 Task: Create a due date automation when advanced on, 2 days before a card is due add fields with custom field "Resume" set to a date not in this week at 11:00 AM.
Action: Mouse moved to (996, 77)
Screenshot: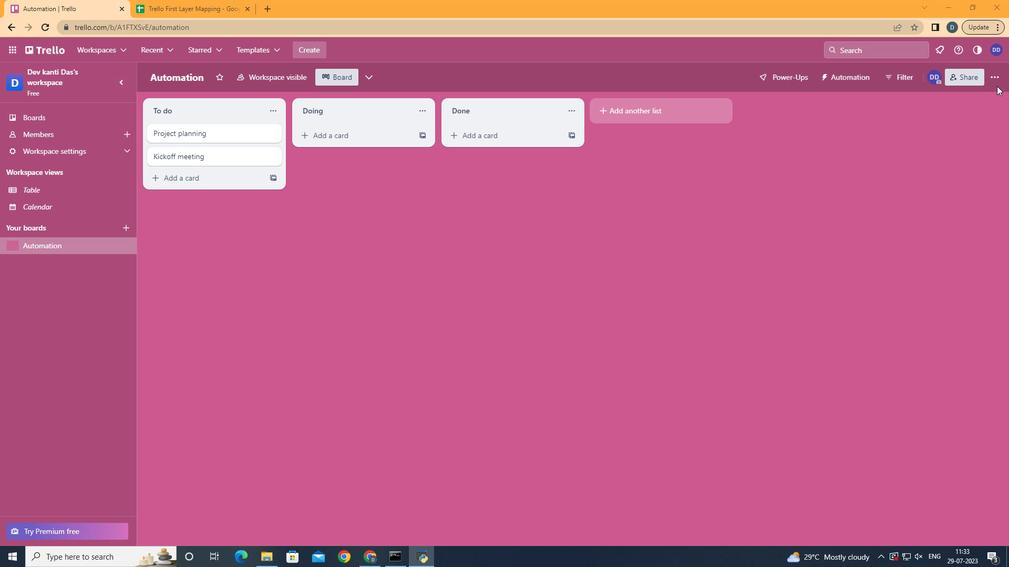 
Action: Mouse pressed left at (996, 77)
Screenshot: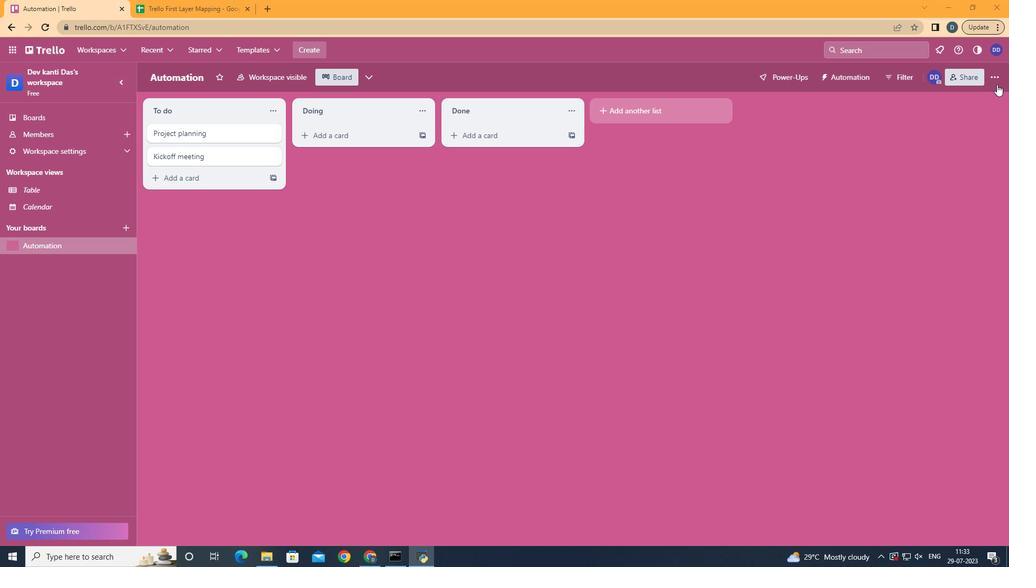 
Action: Mouse moved to (936, 205)
Screenshot: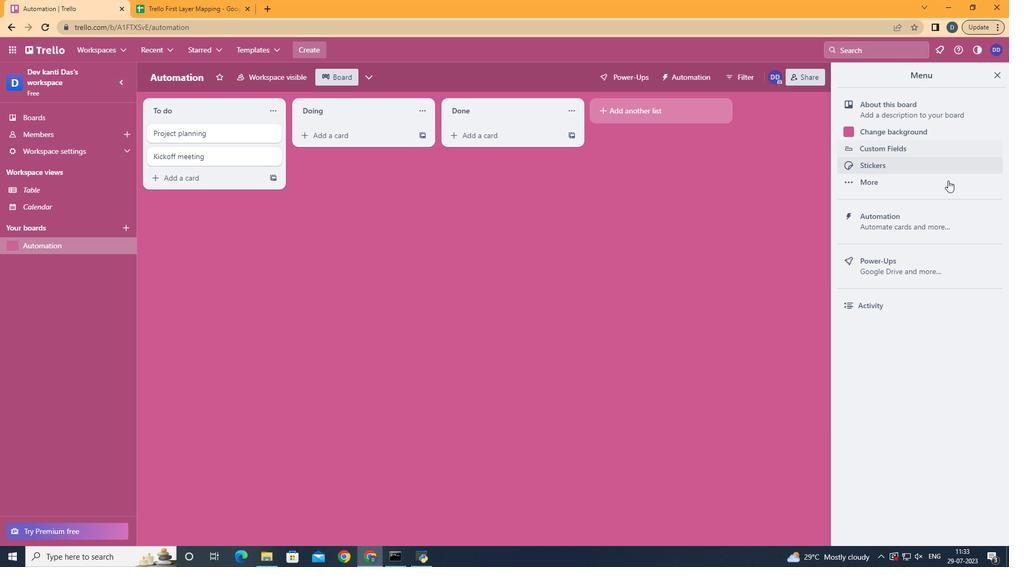 
Action: Mouse pressed left at (936, 205)
Screenshot: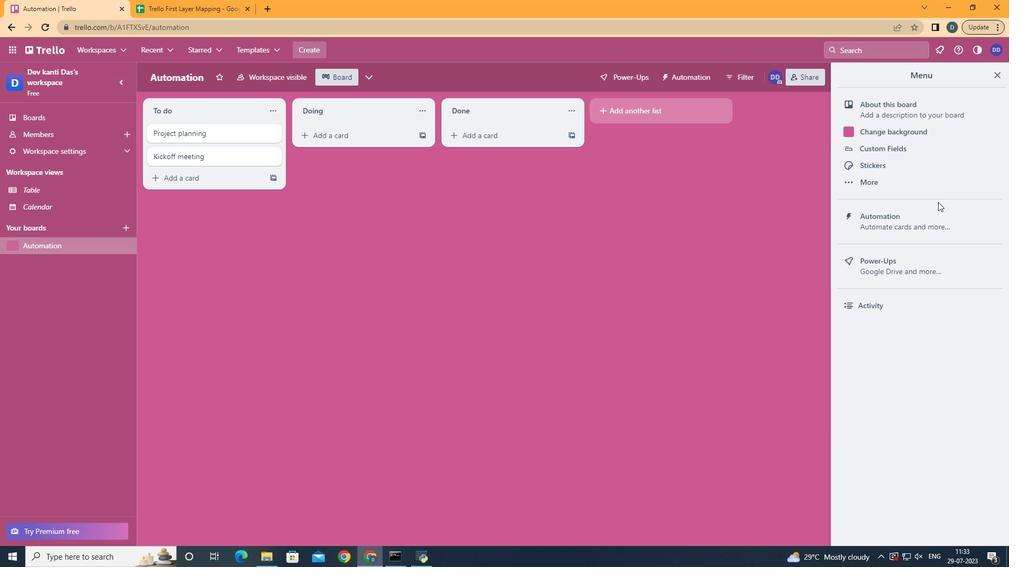 
Action: Mouse moved to (931, 218)
Screenshot: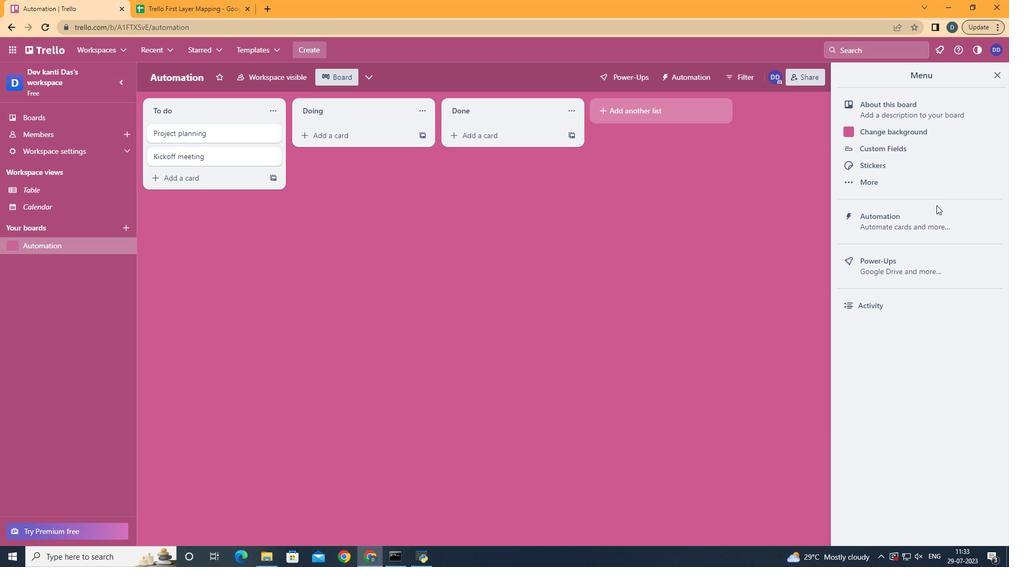 
Action: Mouse pressed left at (931, 218)
Screenshot: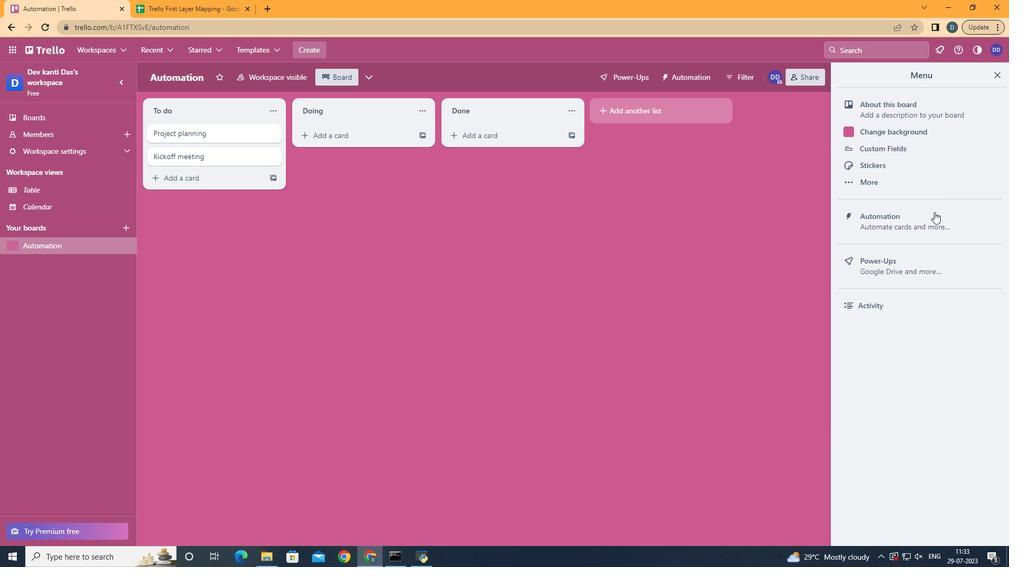 
Action: Mouse moved to (202, 200)
Screenshot: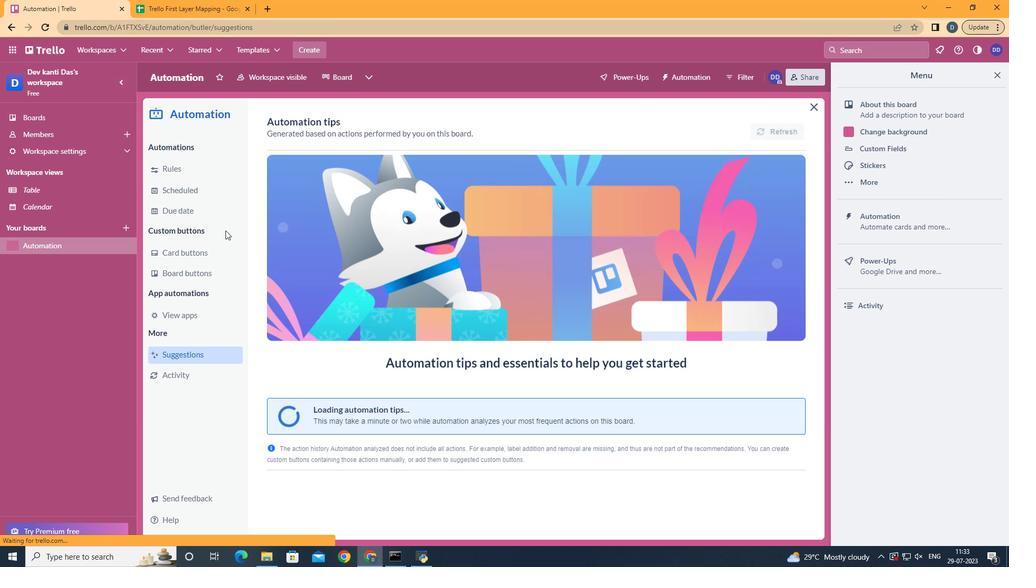 
Action: Mouse pressed left at (202, 200)
Screenshot: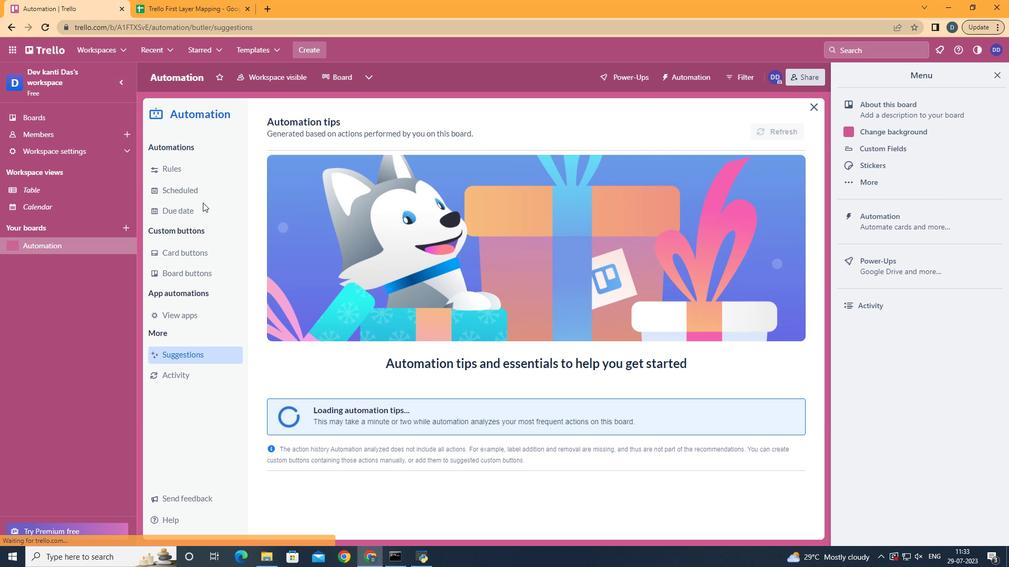 
Action: Mouse moved to (194, 218)
Screenshot: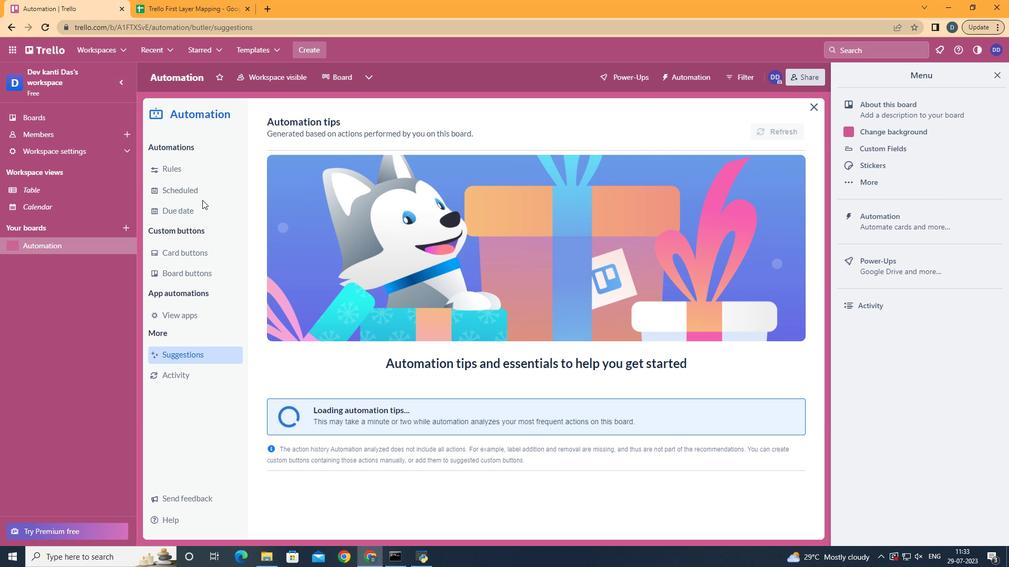 
Action: Mouse pressed left at (194, 218)
Screenshot: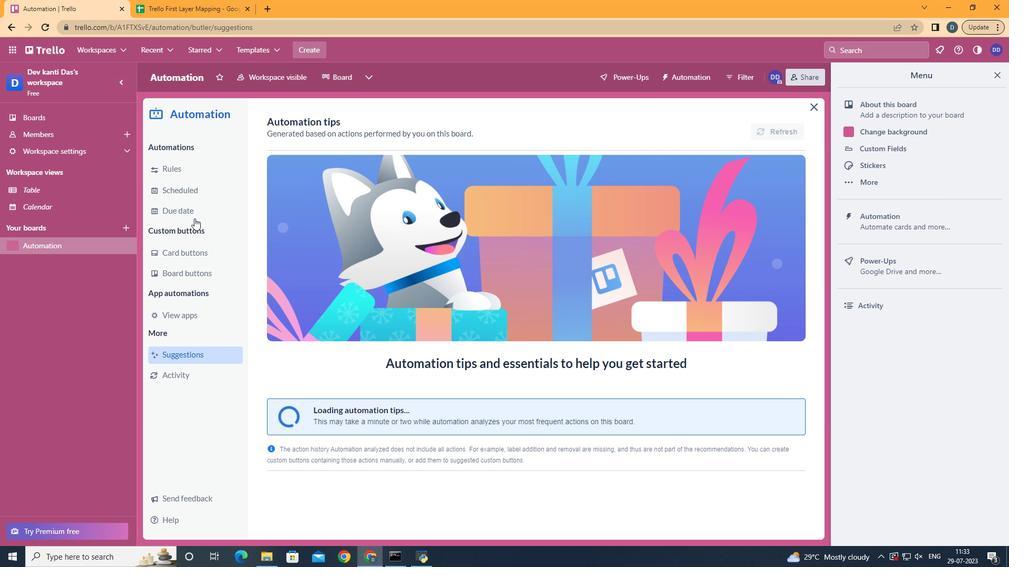 
Action: Mouse moved to (757, 128)
Screenshot: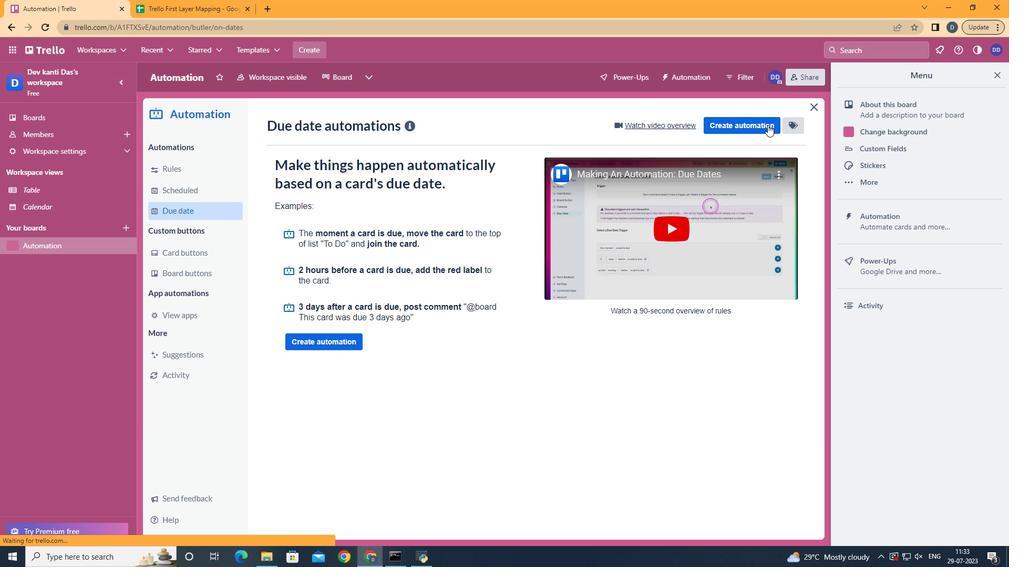 
Action: Mouse pressed left at (757, 128)
Screenshot: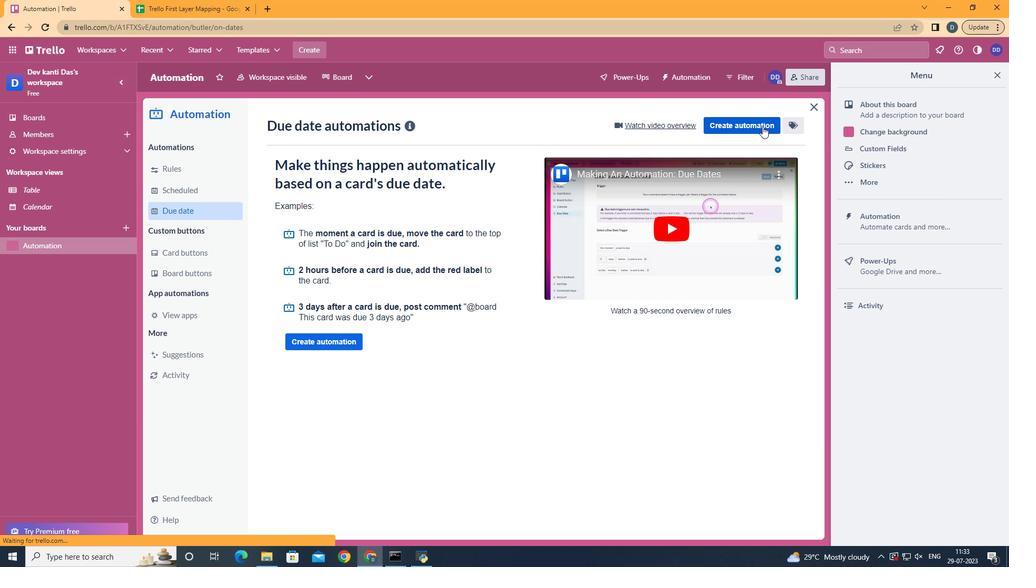 
Action: Mouse moved to (644, 227)
Screenshot: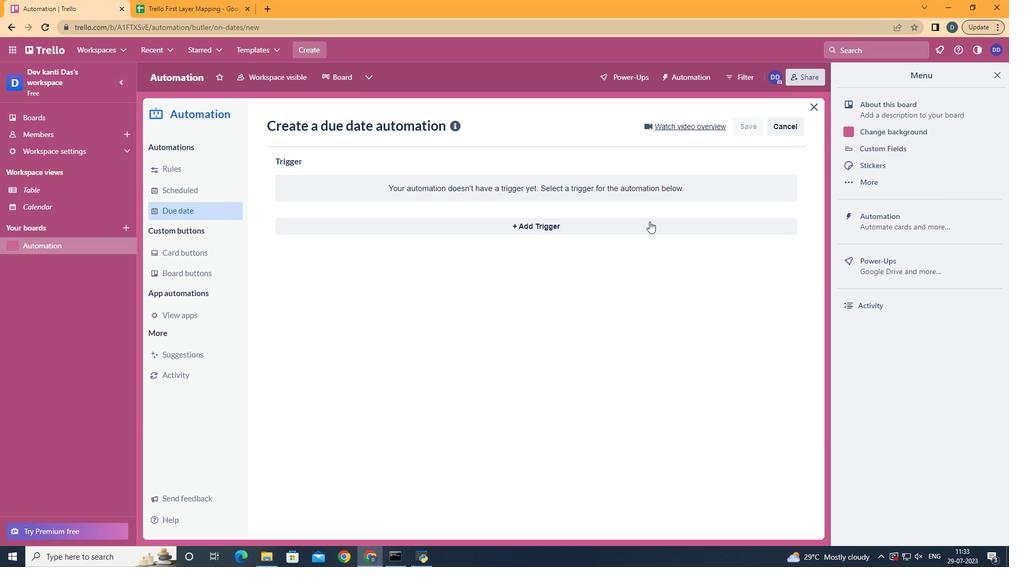 
Action: Mouse pressed left at (644, 227)
Screenshot: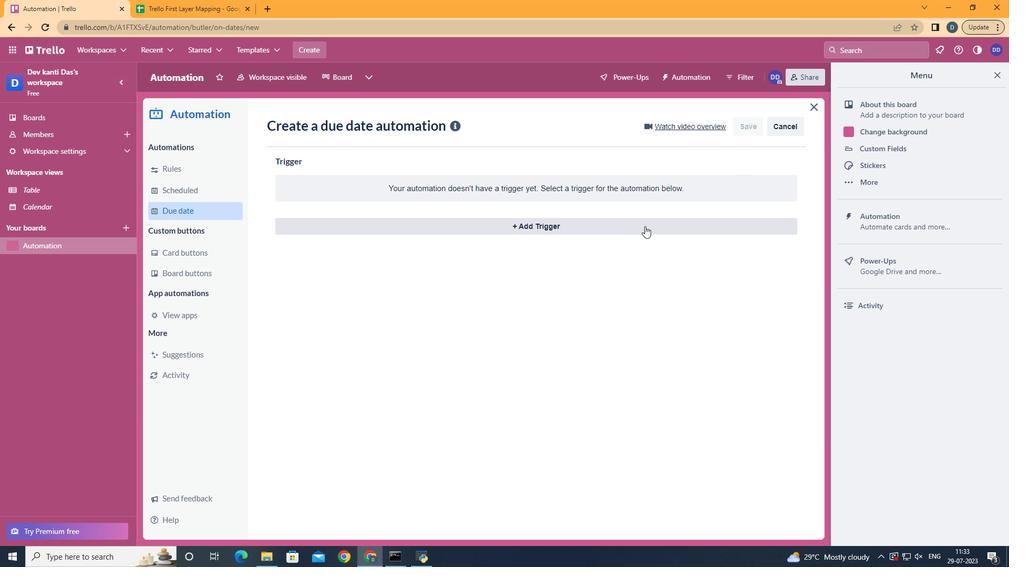 
Action: Mouse moved to (420, 385)
Screenshot: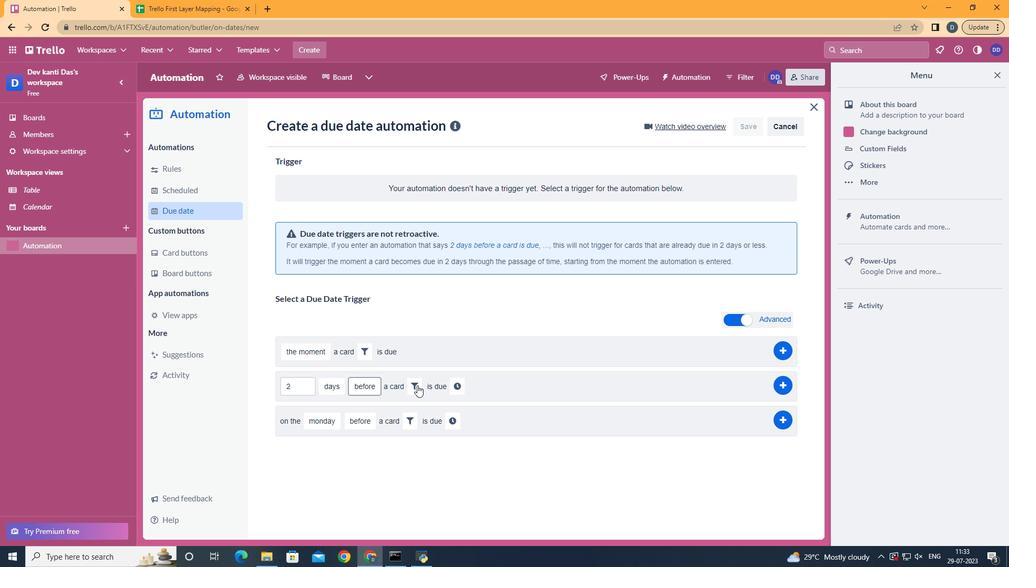
Action: Mouse pressed left at (420, 385)
Screenshot: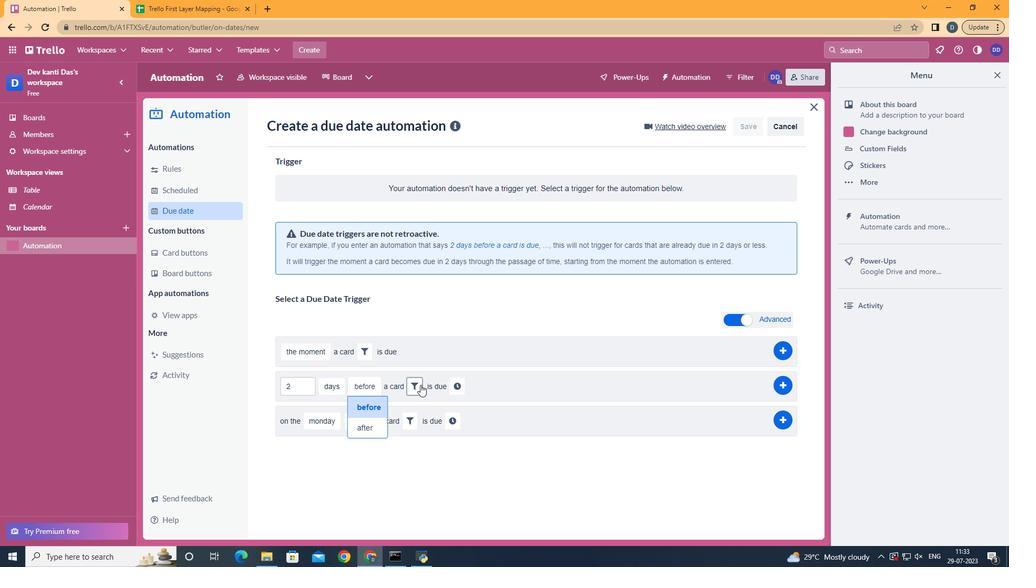 
Action: Mouse moved to (582, 419)
Screenshot: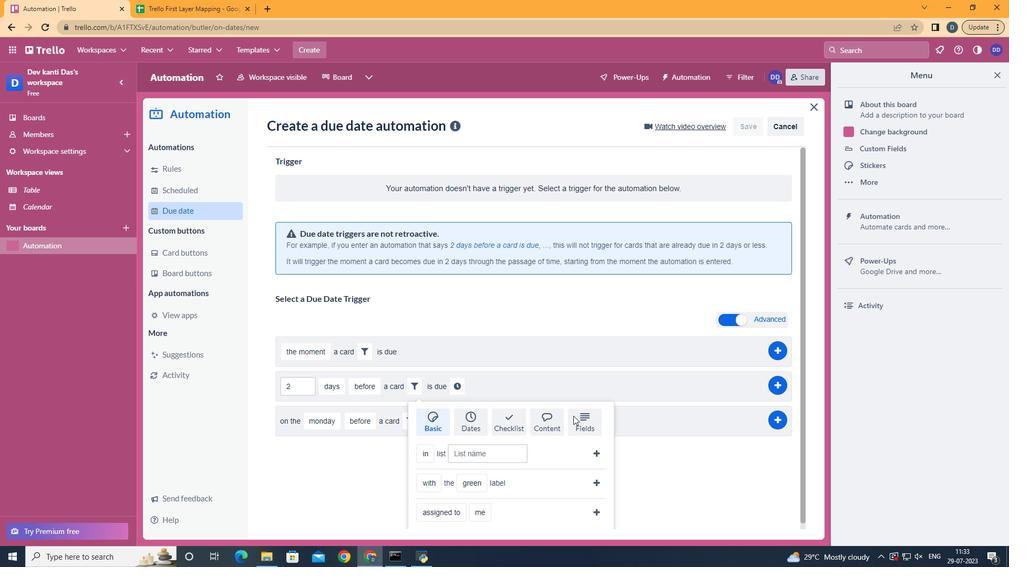 
Action: Mouse pressed left at (582, 419)
Screenshot: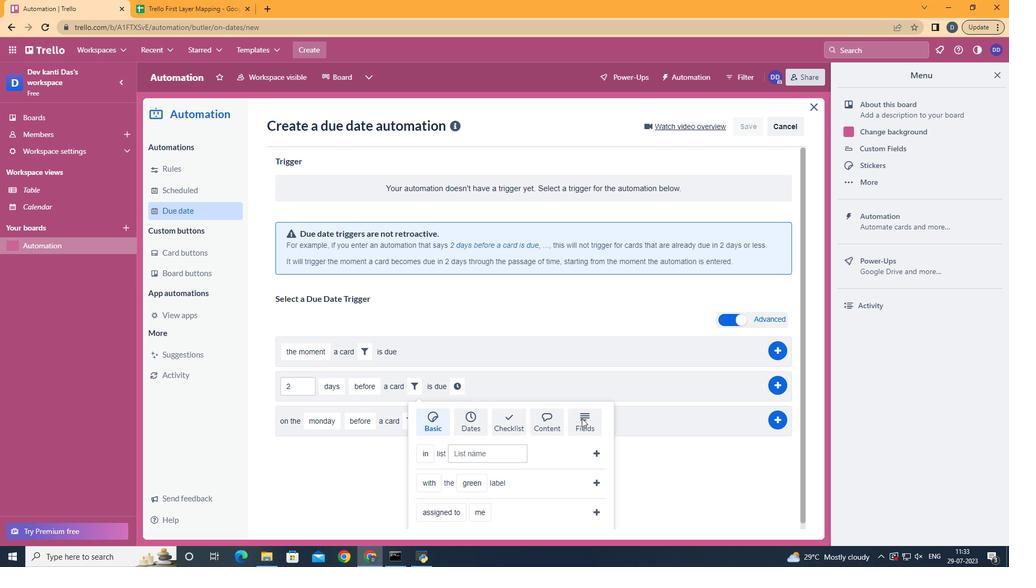 
Action: Mouse moved to (580, 422)
Screenshot: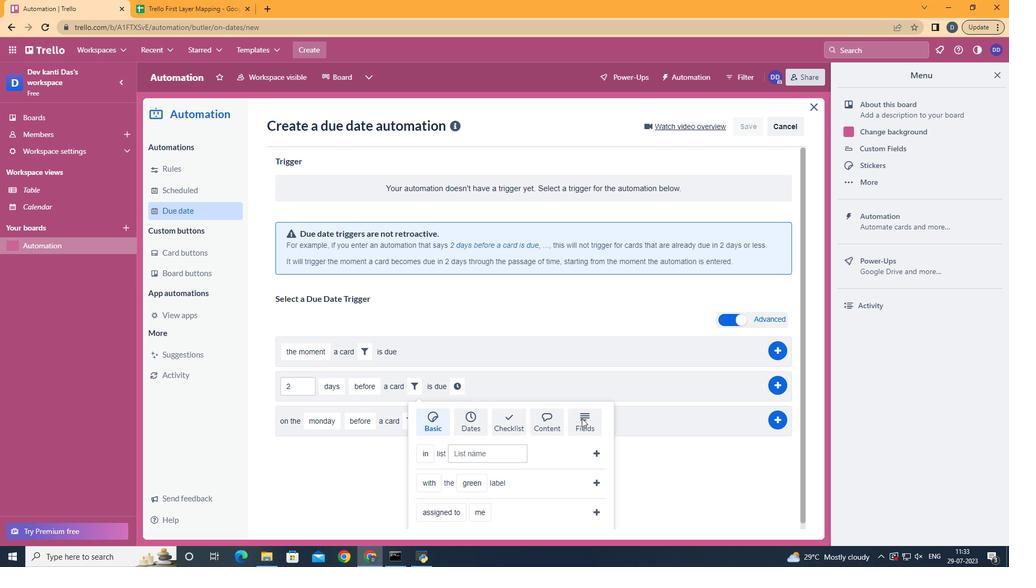 
Action: Mouse scrolled (580, 421) with delta (0, 0)
Screenshot: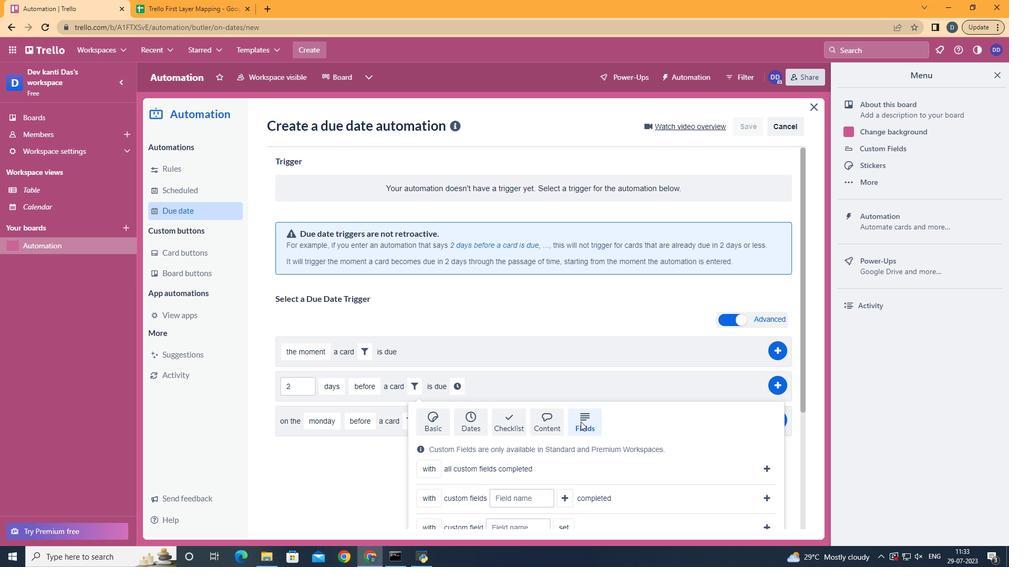 
Action: Mouse scrolled (580, 421) with delta (0, 0)
Screenshot: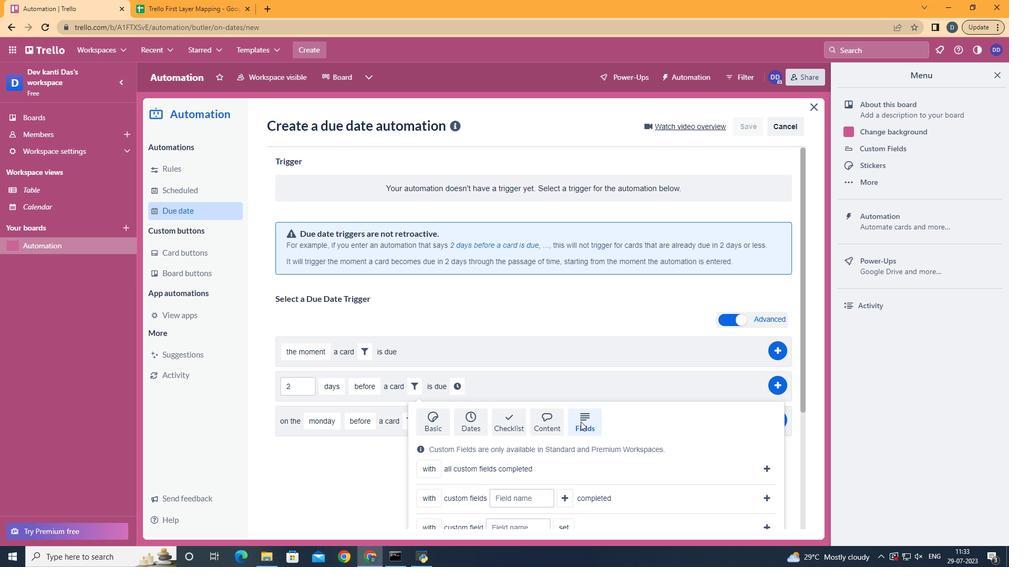 
Action: Mouse scrolled (580, 421) with delta (0, 0)
Screenshot: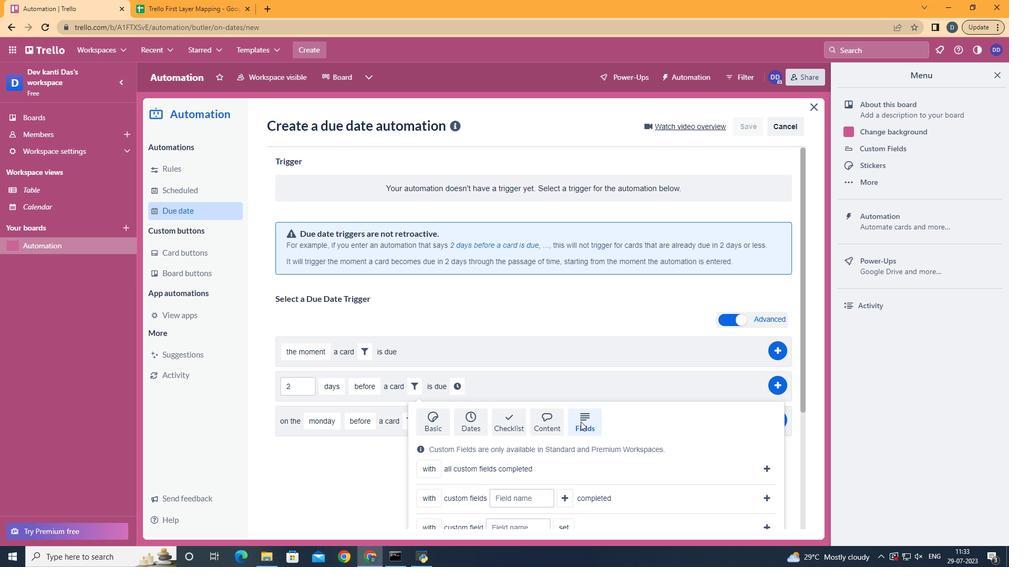 
Action: Mouse scrolled (580, 421) with delta (0, 0)
Screenshot: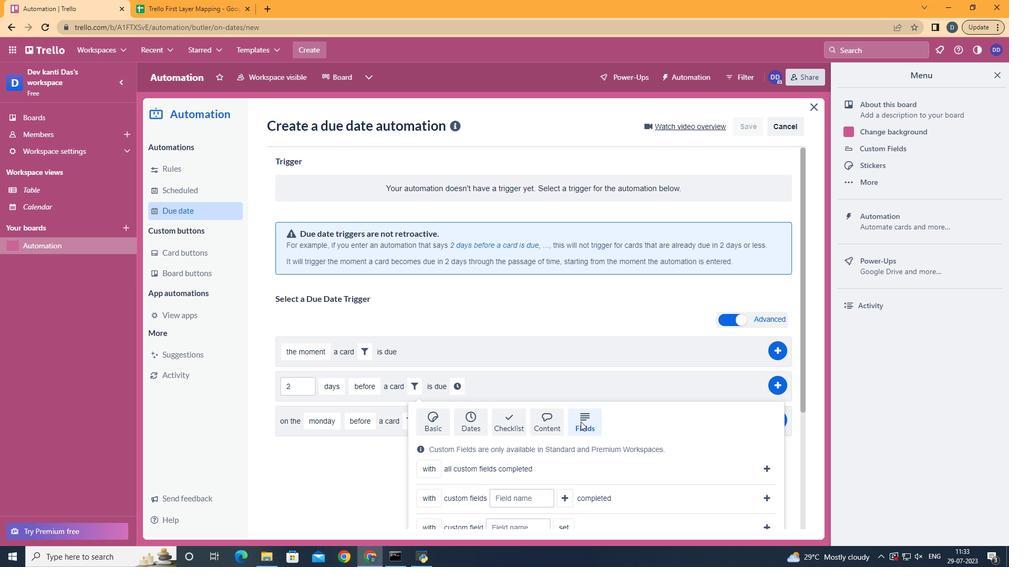 
Action: Mouse scrolled (580, 421) with delta (0, 0)
Screenshot: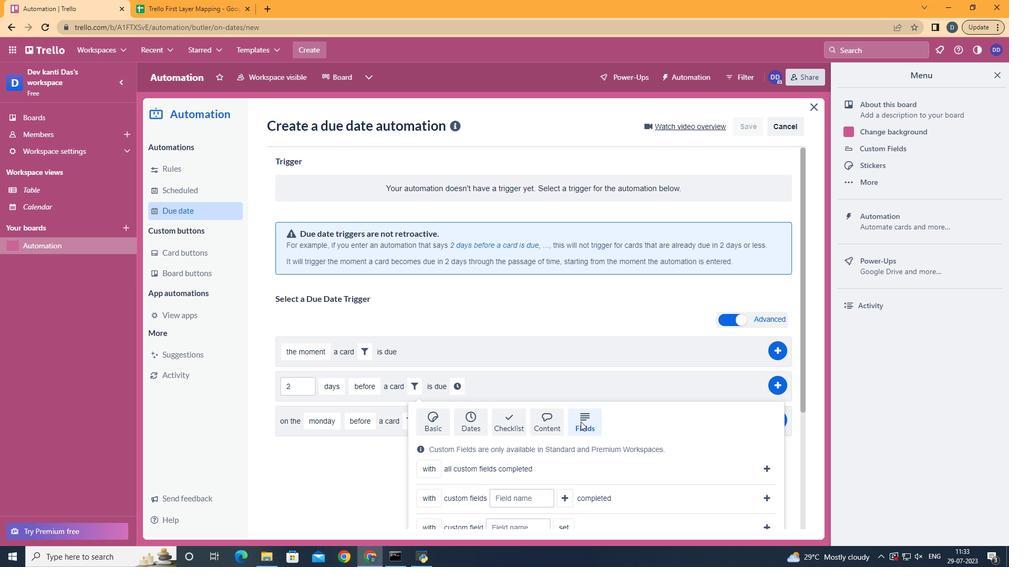 
Action: Mouse moved to (583, 421)
Screenshot: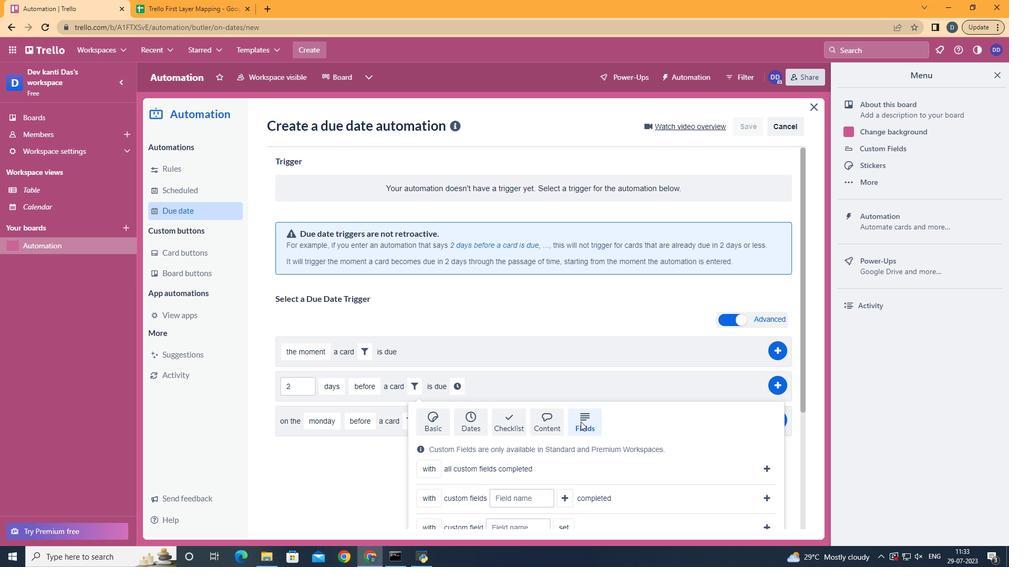 
Action: Mouse scrolled (583, 421) with delta (0, 0)
Screenshot: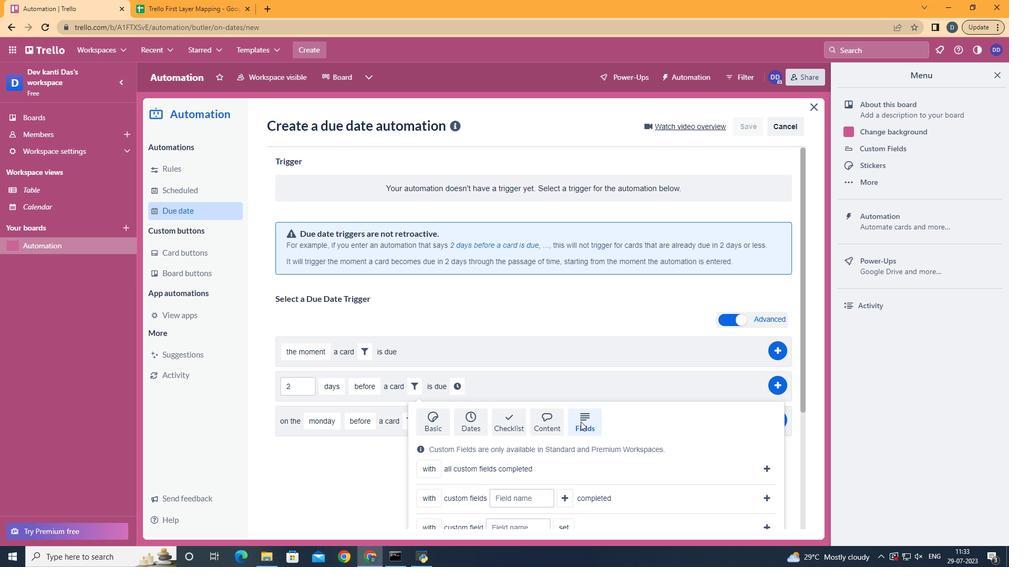 
Action: Mouse moved to (431, 497)
Screenshot: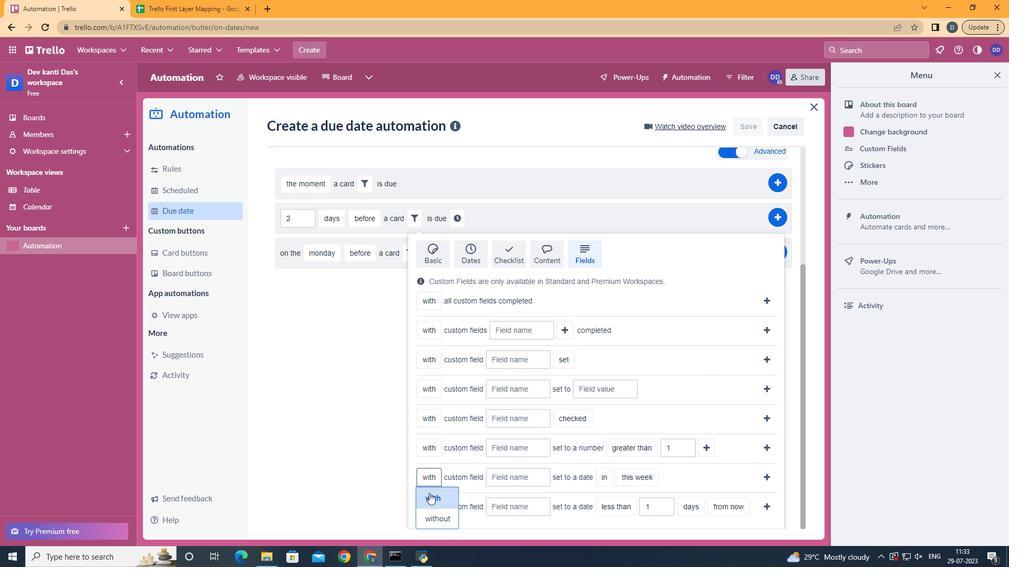 
Action: Mouse pressed left at (431, 497)
Screenshot: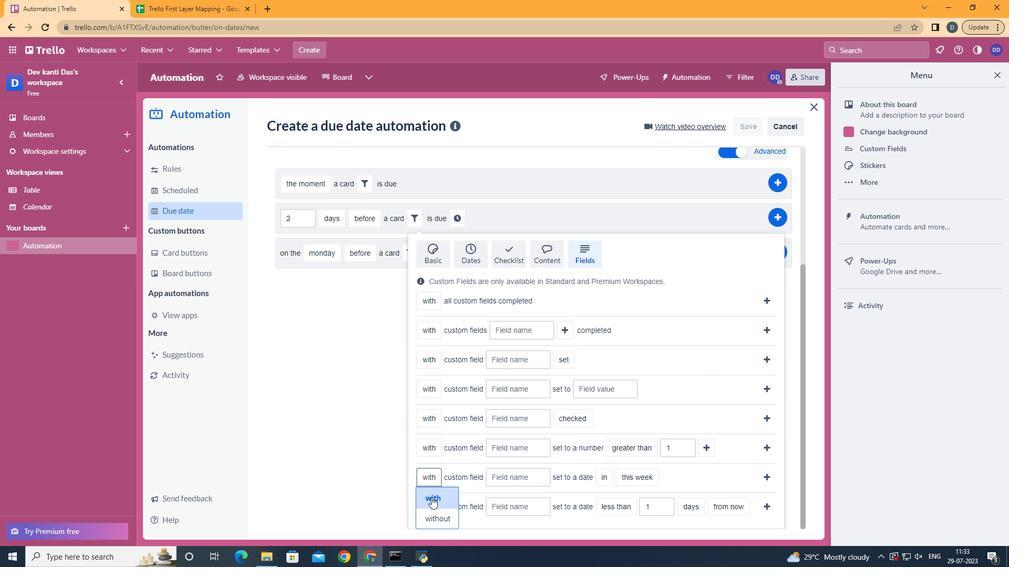 
Action: Mouse moved to (508, 482)
Screenshot: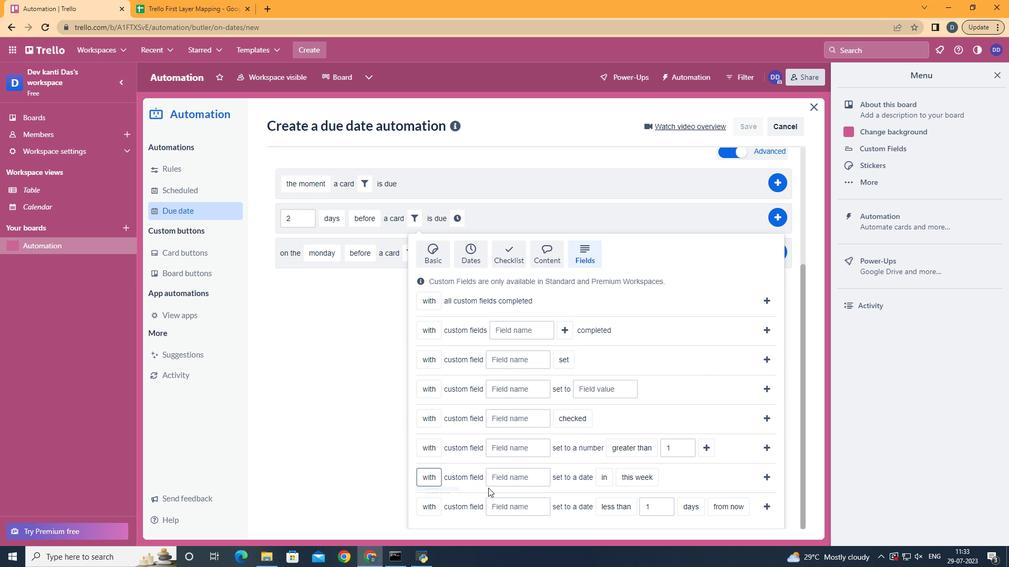 
Action: Mouse pressed left at (508, 482)
Screenshot: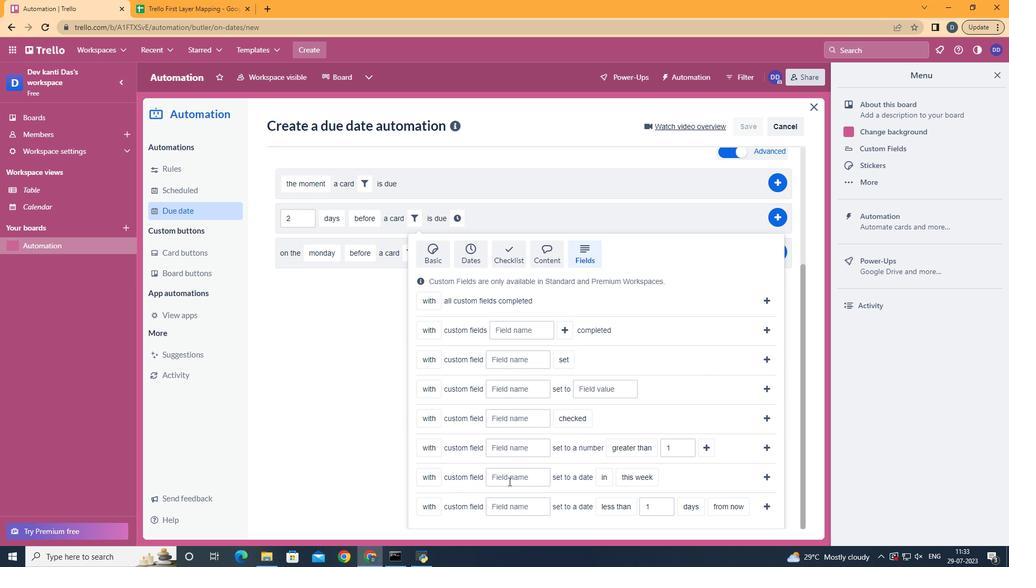 
Action: Key pressed <Key.shift>Resume
Screenshot: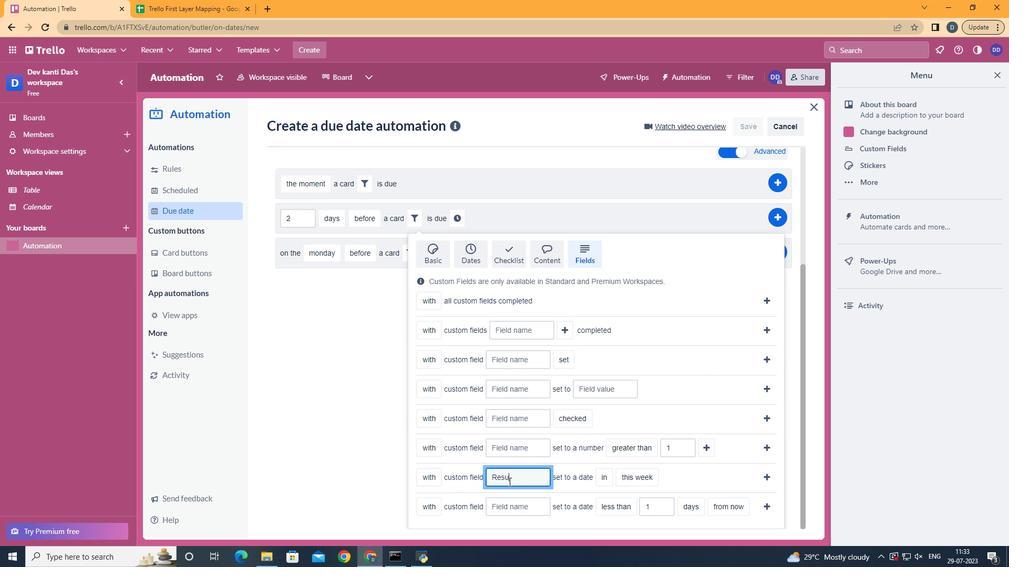 
Action: Mouse moved to (605, 522)
Screenshot: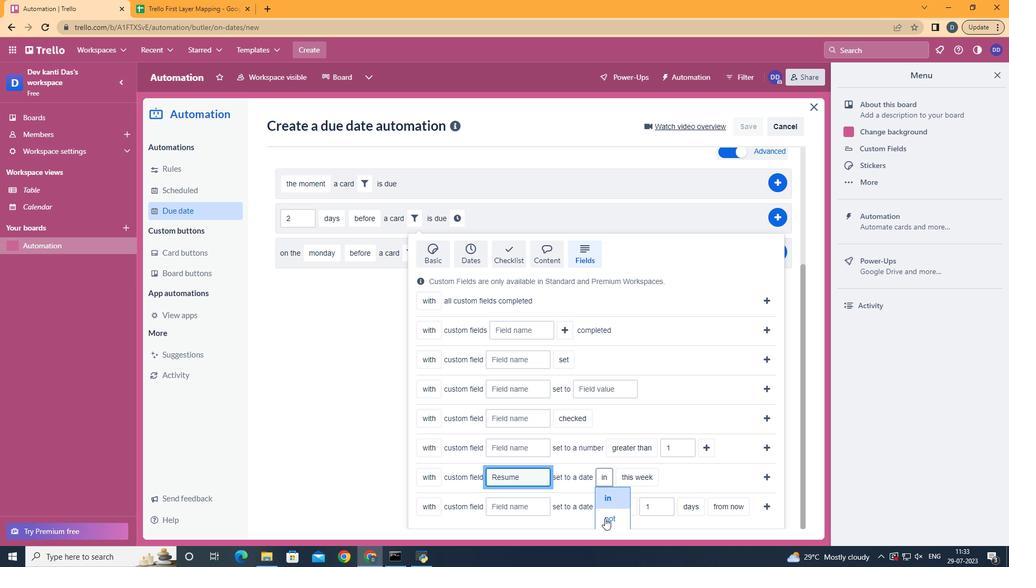 
Action: Mouse pressed left at (605, 522)
Screenshot: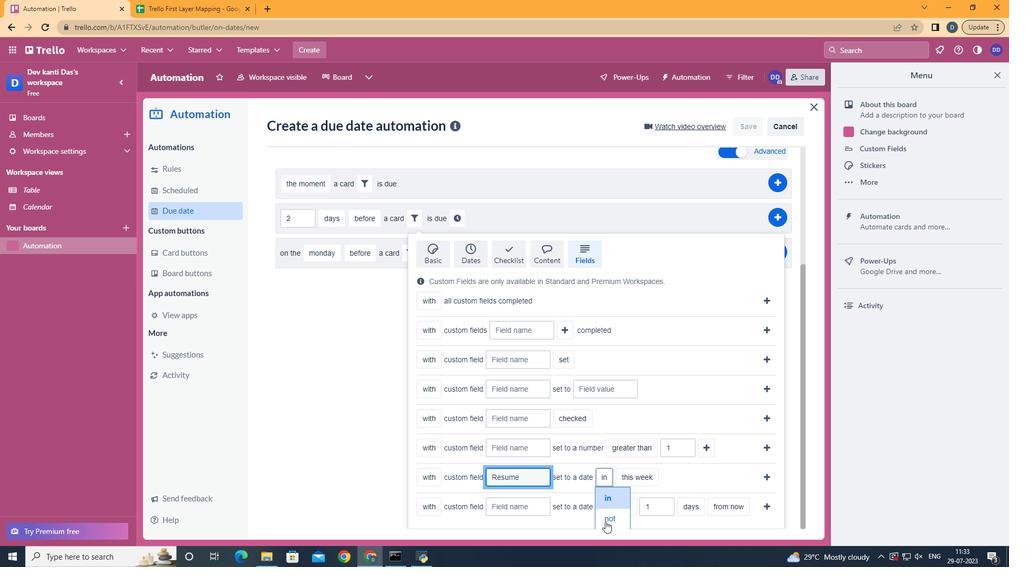 
Action: Mouse moved to (645, 494)
Screenshot: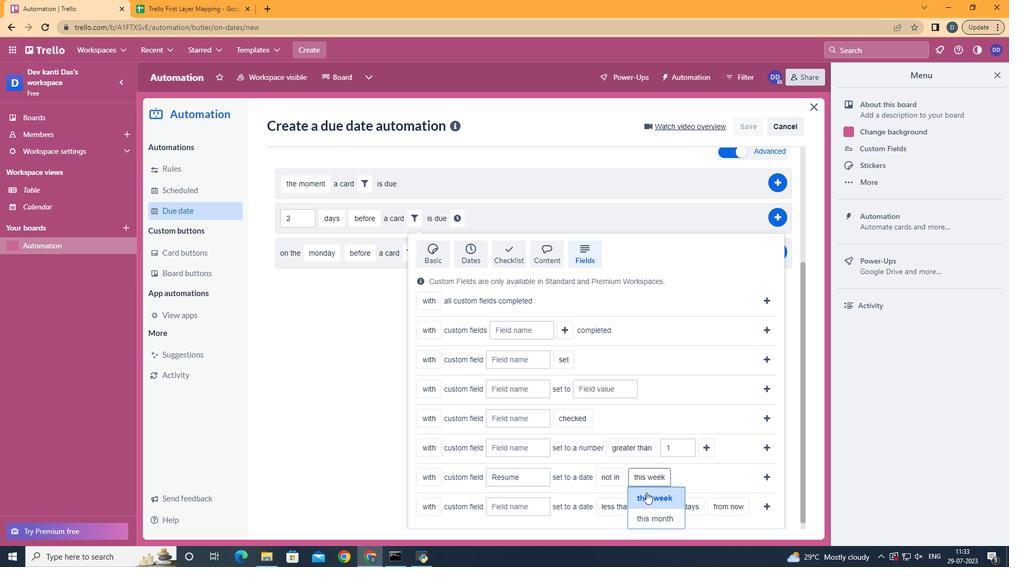 
Action: Mouse pressed left at (645, 494)
Screenshot: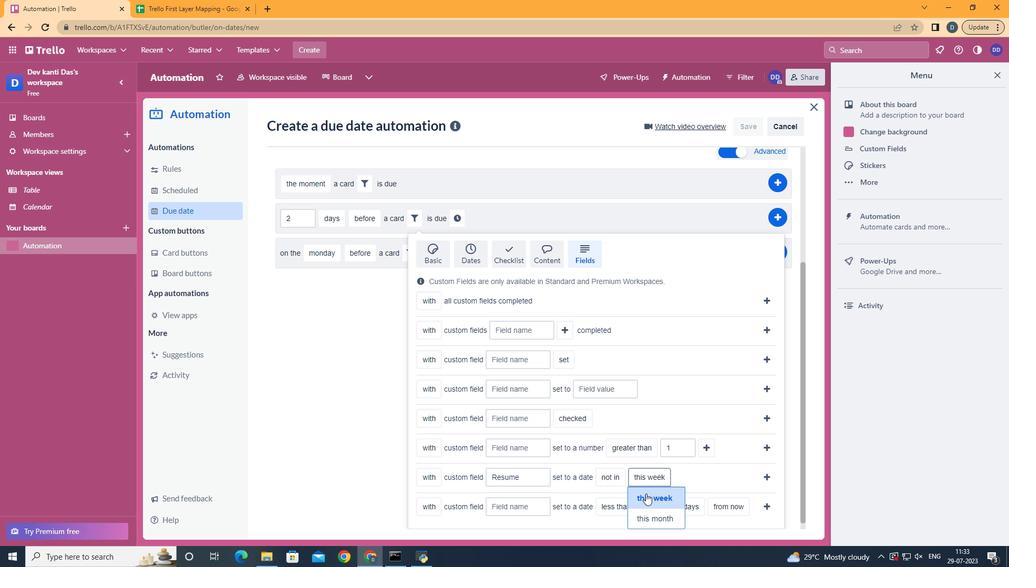 
Action: Mouse moved to (770, 475)
Screenshot: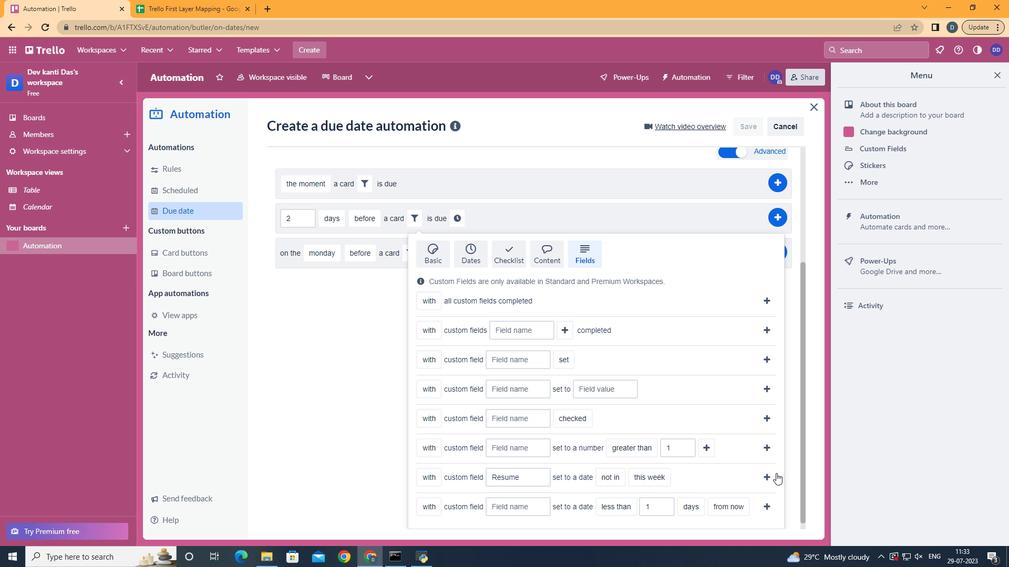 
Action: Mouse pressed left at (770, 475)
Screenshot: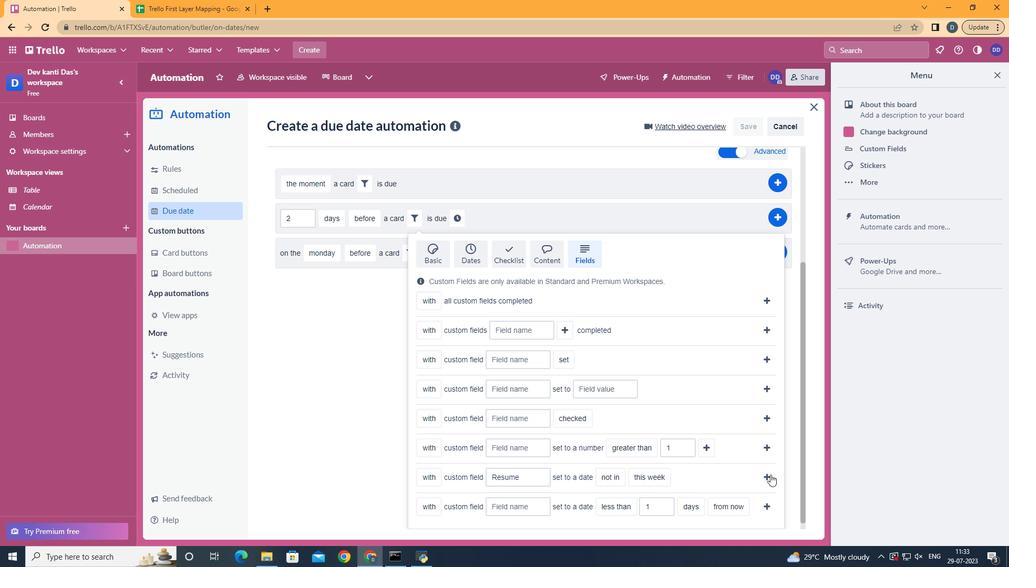 
Action: Mouse moved to (671, 386)
Screenshot: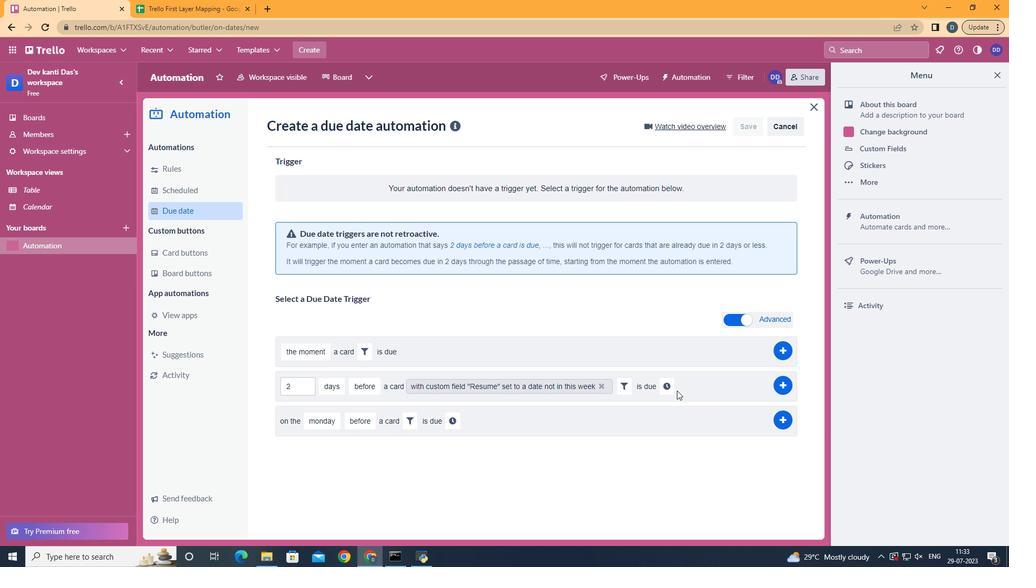 
Action: Mouse pressed left at (671, 386)
Screenshot: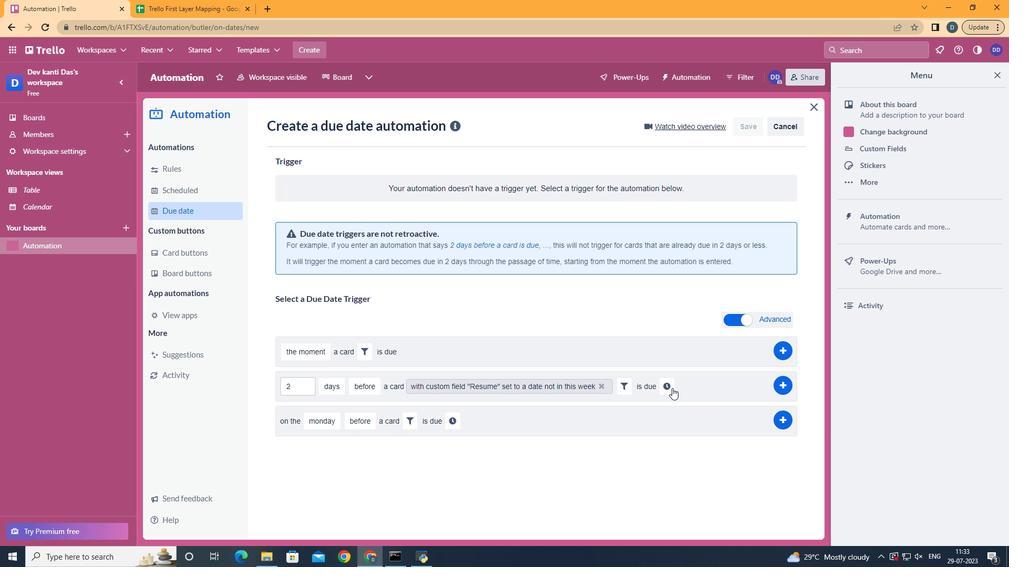 
Action: Mouse moved to (360, 417)
Screenshot: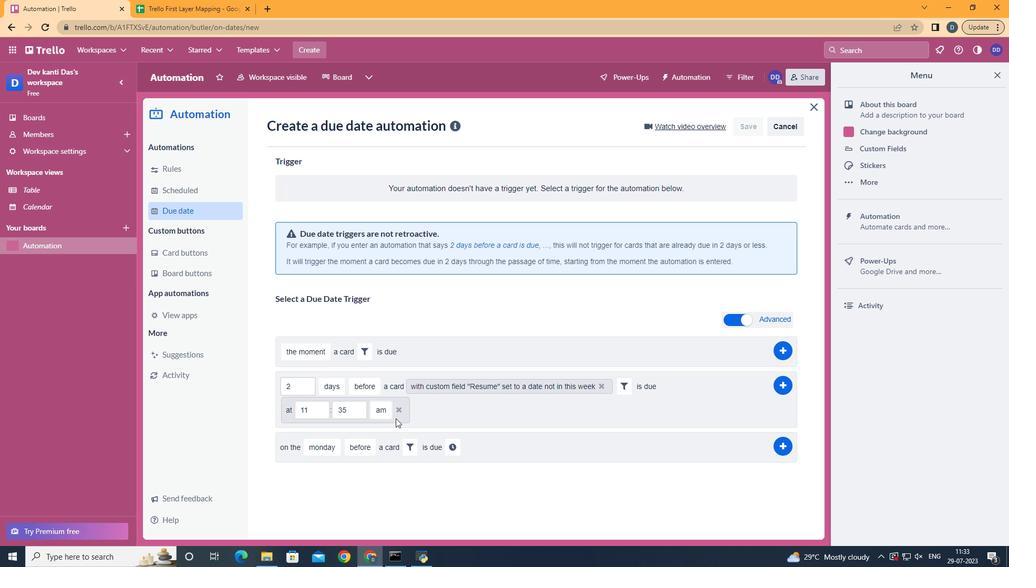 
Action: Mouse pressed left at (360, 417)
Screenshot: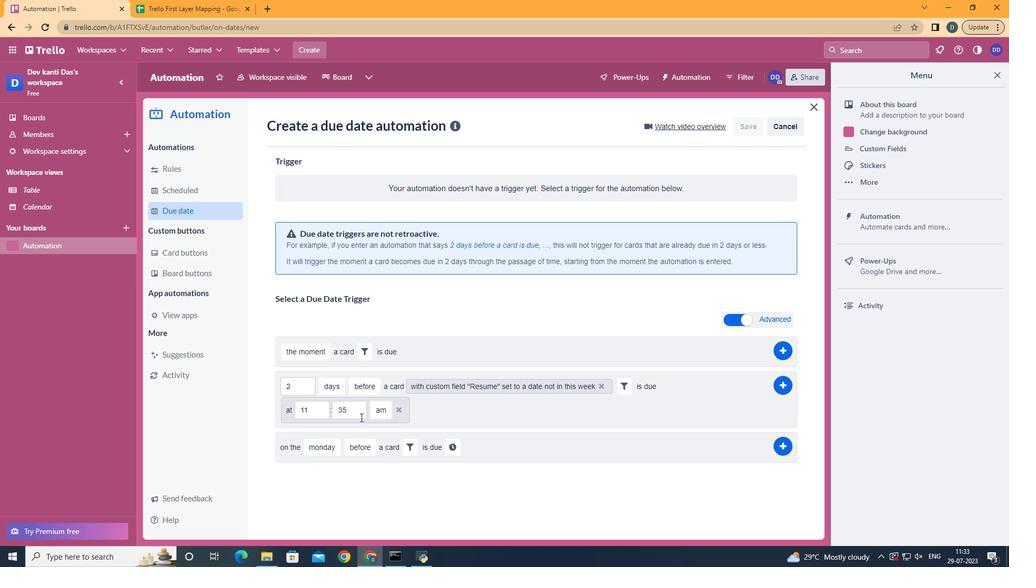 
Action: Key pressed <Key.backspace><Key.backspace>00
Screenshot: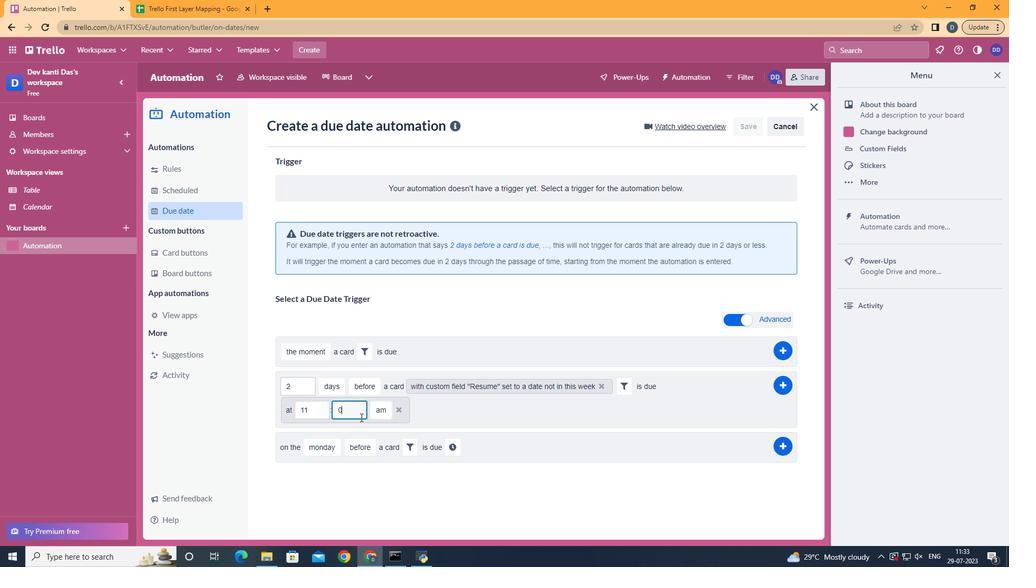 
Action: Mouse moved to (384, 427)
Screenshot: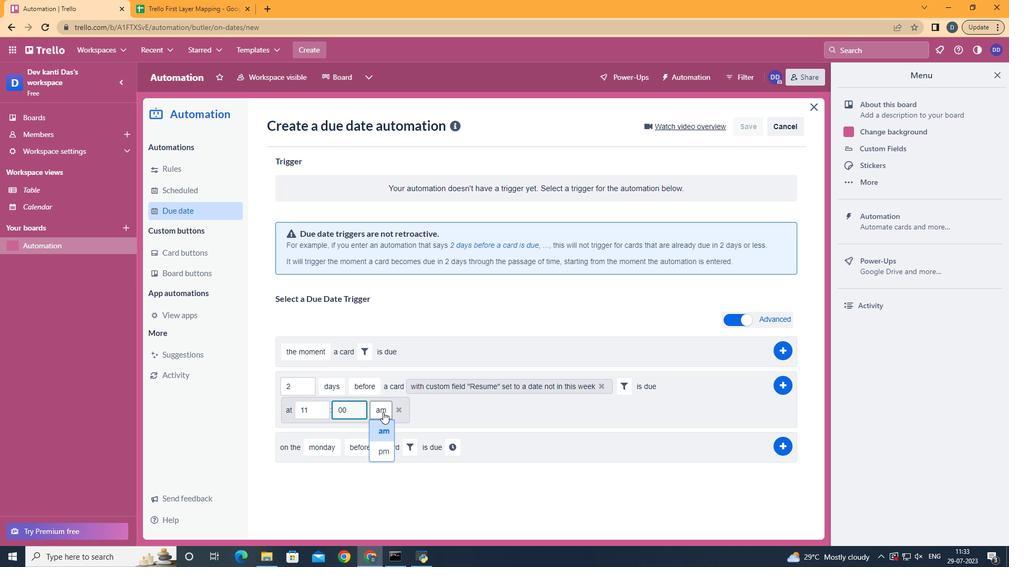 
Action: Mouse pressed left at (384, 427)
Screenshot: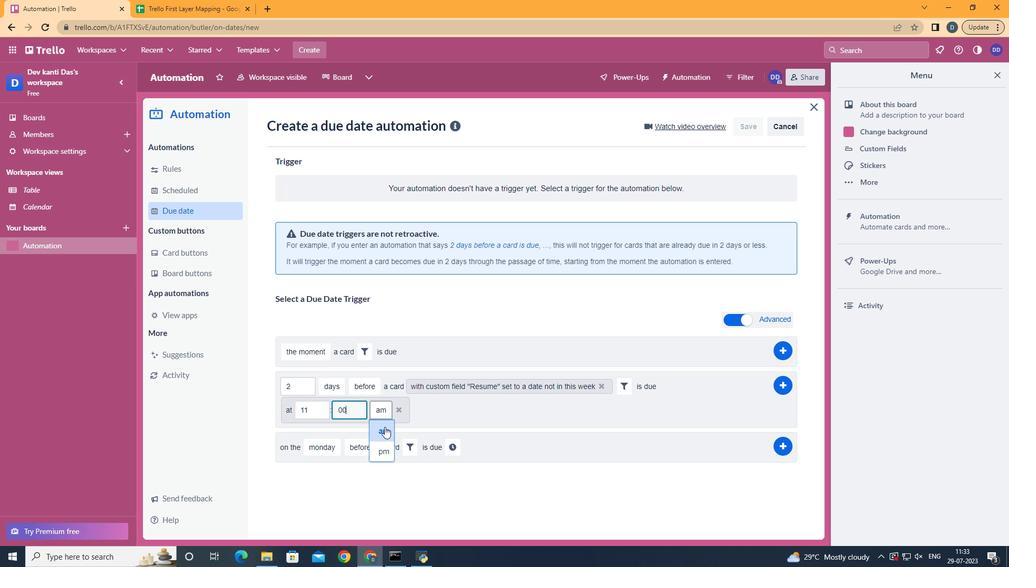 
